 Task: Open Card Card0000000001 in Board Board0000000001 in Workspace WS0000000001 in Trello. Add Member vinny.office2@gmail.com to Card Card0000000001 in Board Board0000000001 in Workspace WS0000000001 in Trello. Add Green Label titled Label0000000001 to Card Card0000000001 in Board Board0000000001 in Workspace WS0000000001 in Trello. Add Checklist CL0000000001 to Card Card0000000001 in Board Board0000000001 in Workspace WS0000000001 in Trello. Add Dates with Start Date as Apr 08 2023 and Due Date as Apr 30 2023 to Card Card0000000001 in Board Board0000000001 in Workspace WS0000000001 in Trello
Action: Mouse moved to (327, 193)
Screenshot: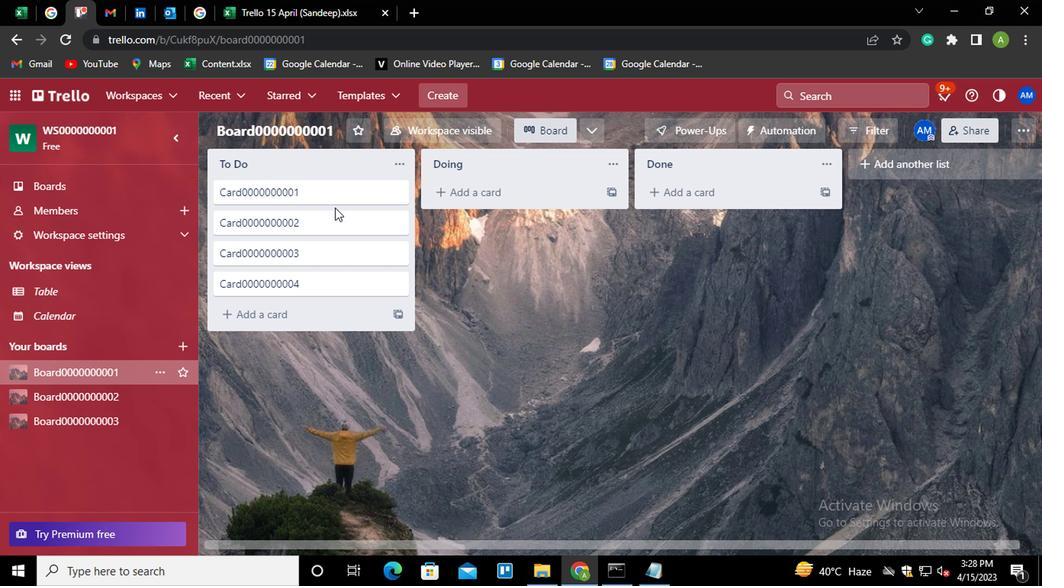 
Action: Mouse pressed left at (327, 193)
Screenshot: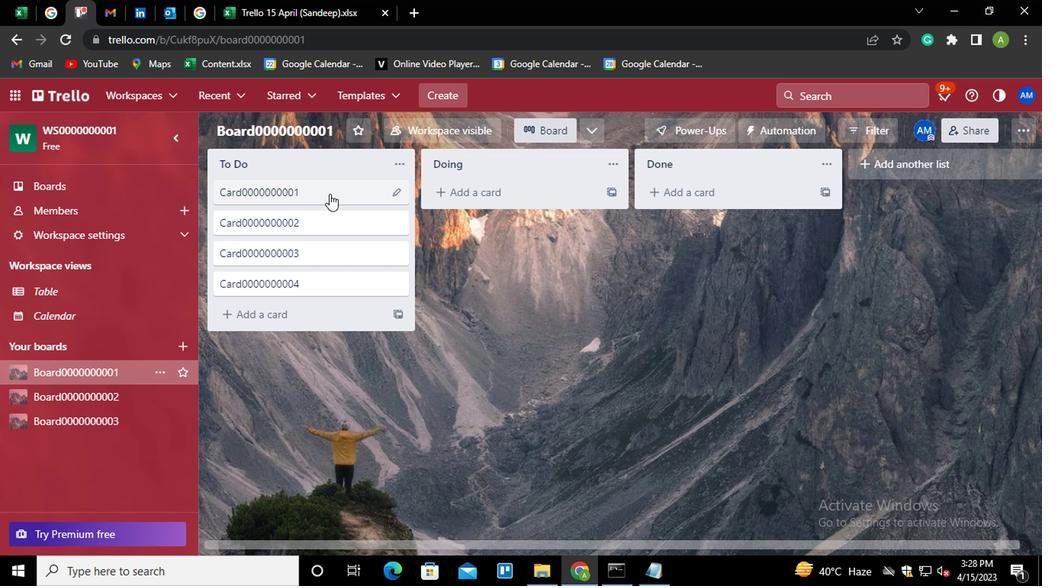 
Action: Mouse moved to (716, 213)
Screenshot: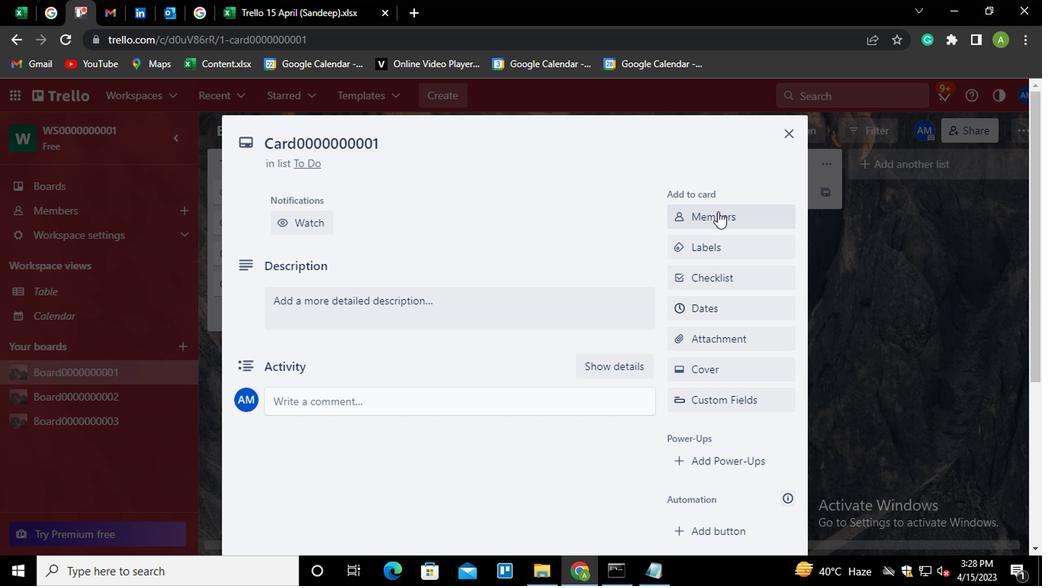 
Action: Mouse pressed left at (716, 213)
Screenshot: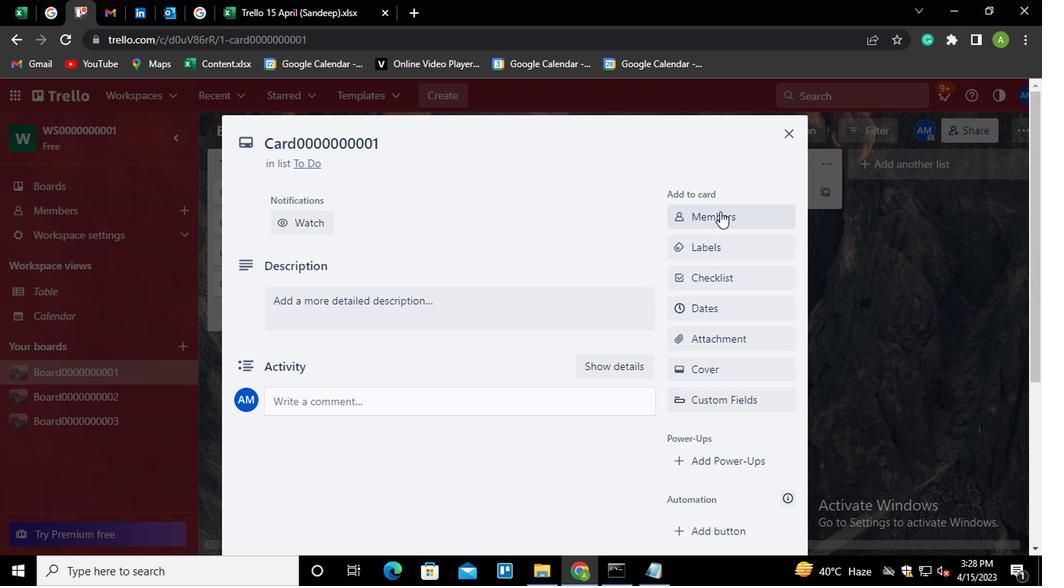 
Action: Key pressed <Key.shift>VINN
Screenshot: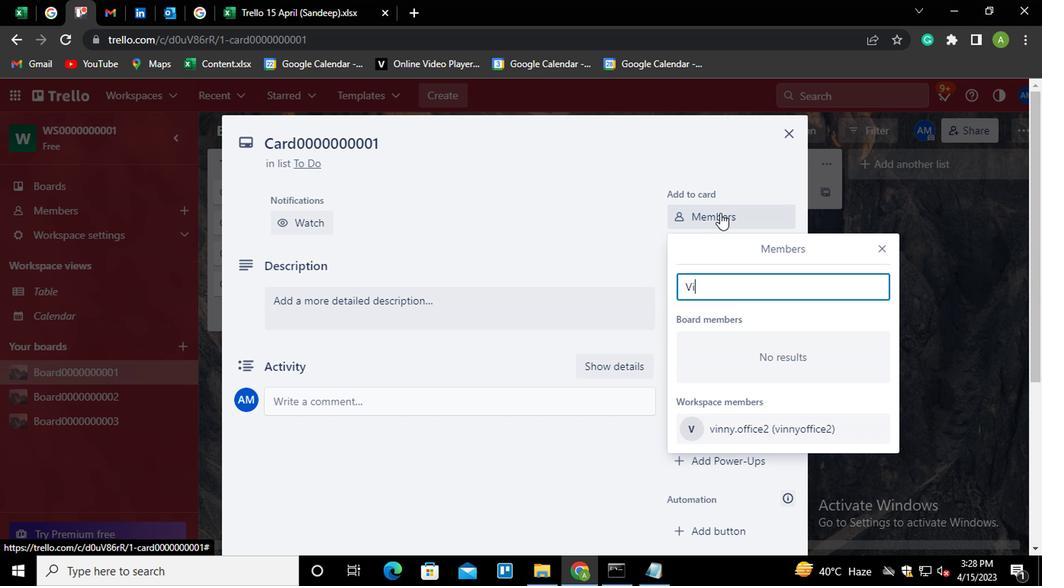 
Action: Mouse moved to (709, 431)
Screenshot: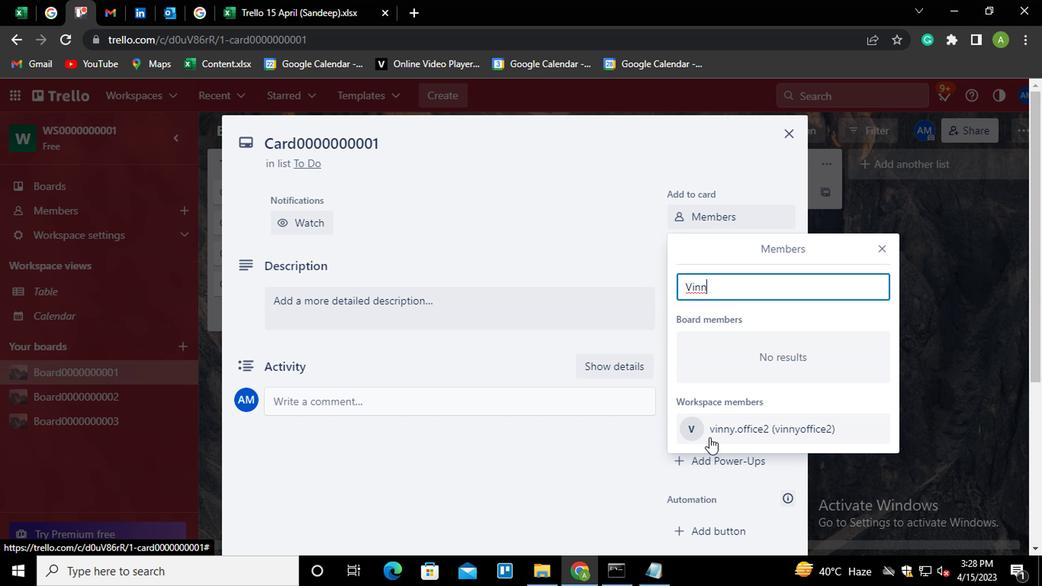 
Action: Mouse pressed left at (709, 431)
Screenshot: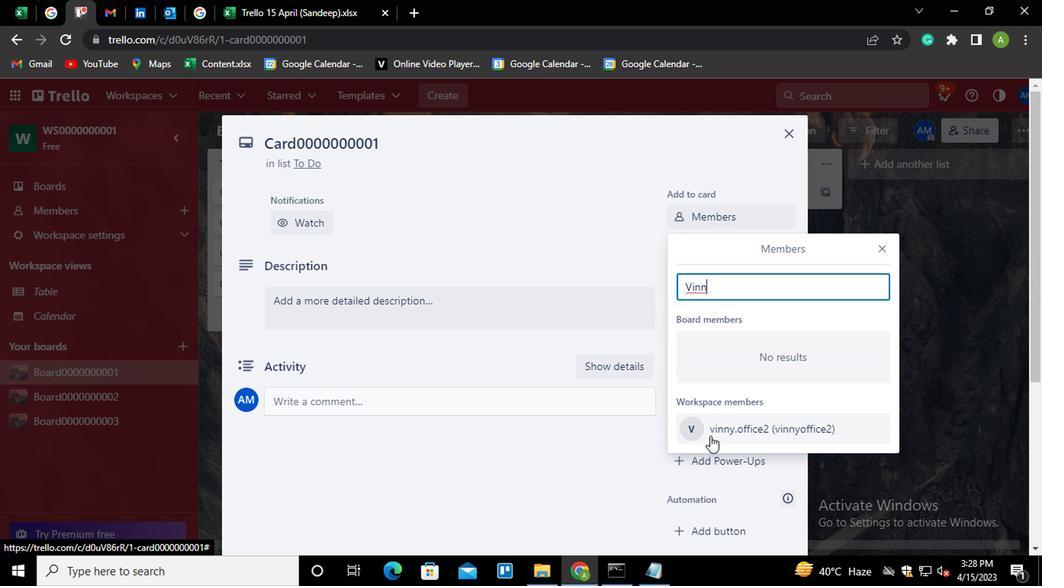 
Action: Mouse moved to (599, 206)
Screenshot: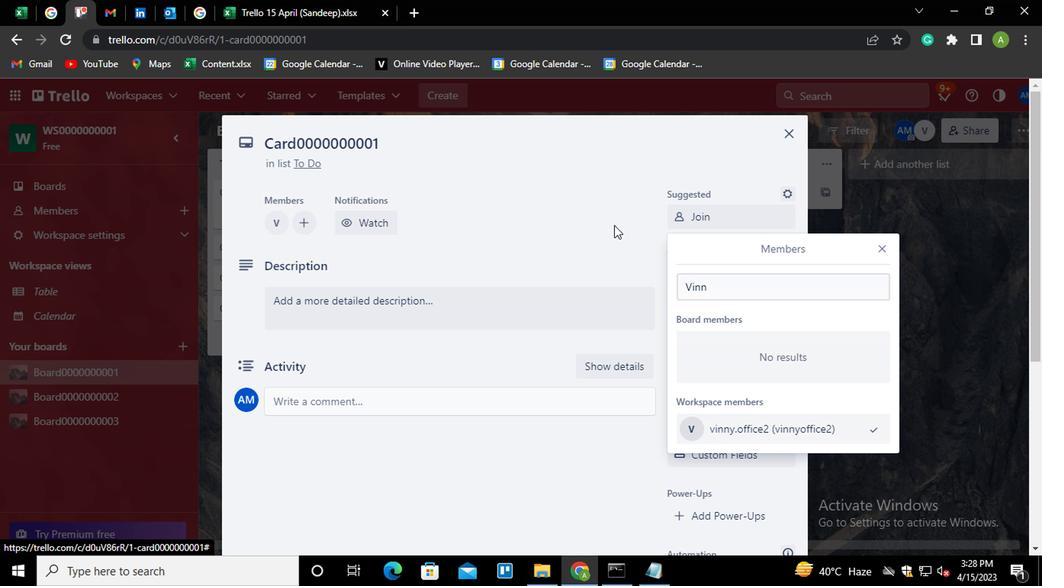 
Action: Mouse pressed left at (599, 206)
Screenshot: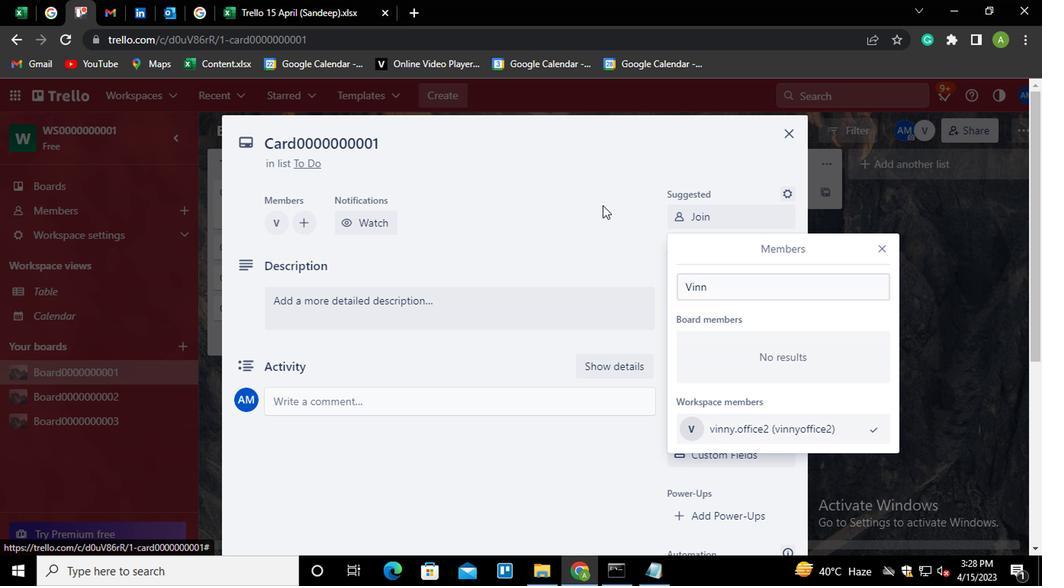 
Action: Mouse moved to (712, 304)
Screenshot: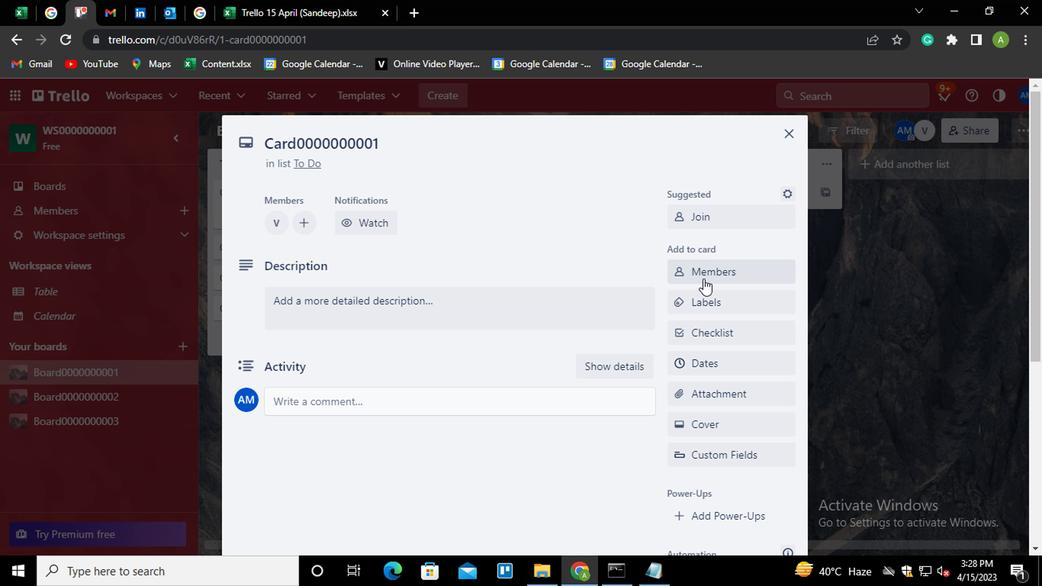 
Action: Mouse pressed left at (712, 304)
Screenshot: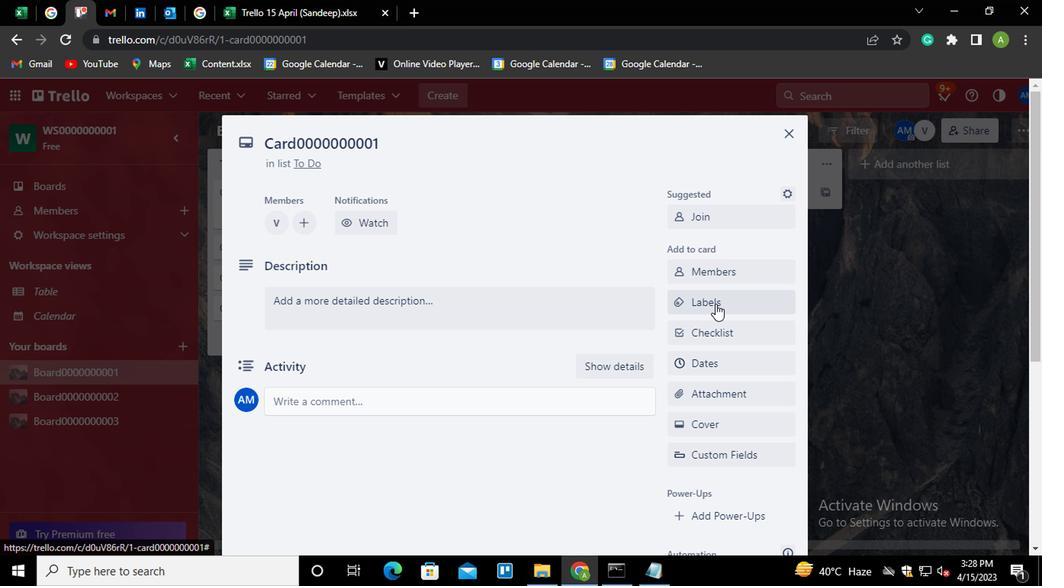 
Action: Mouse moved to (684, 219)
Screenshot: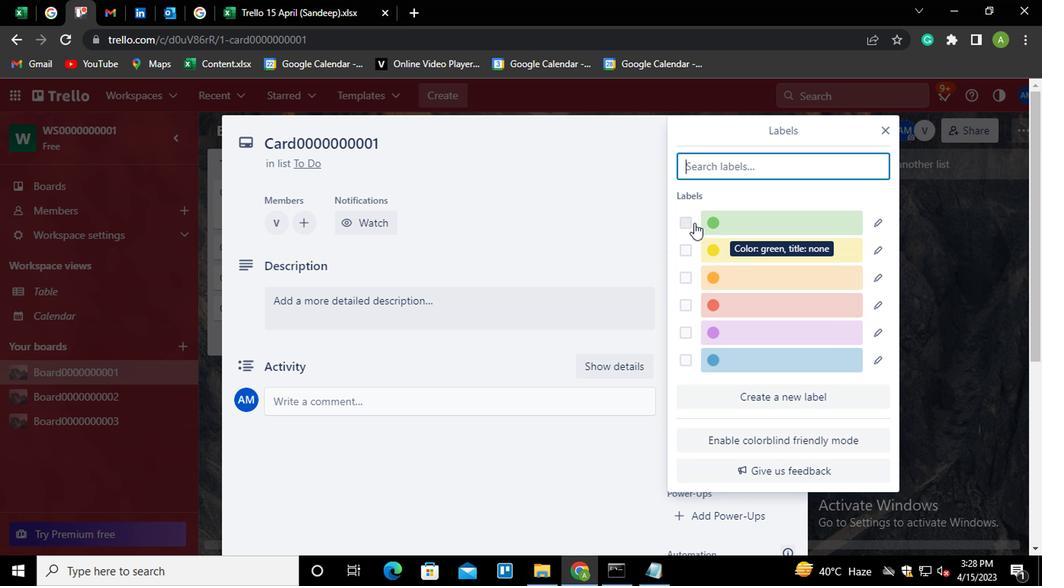 
Action: Mouse pressed left at (684, 219)
Screenshot: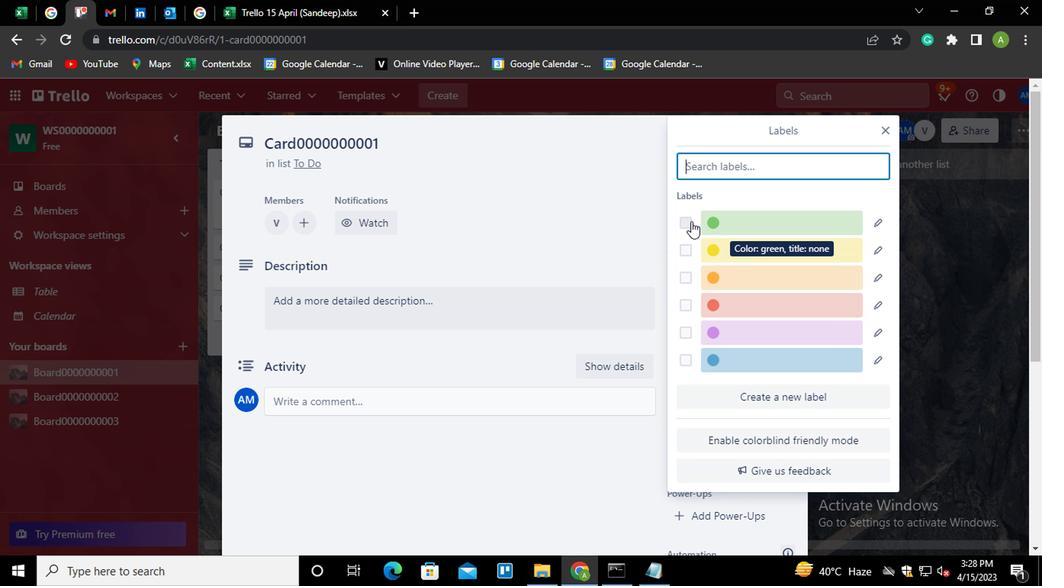 
Action: Mouse moved to (871, 221)
Screenshot: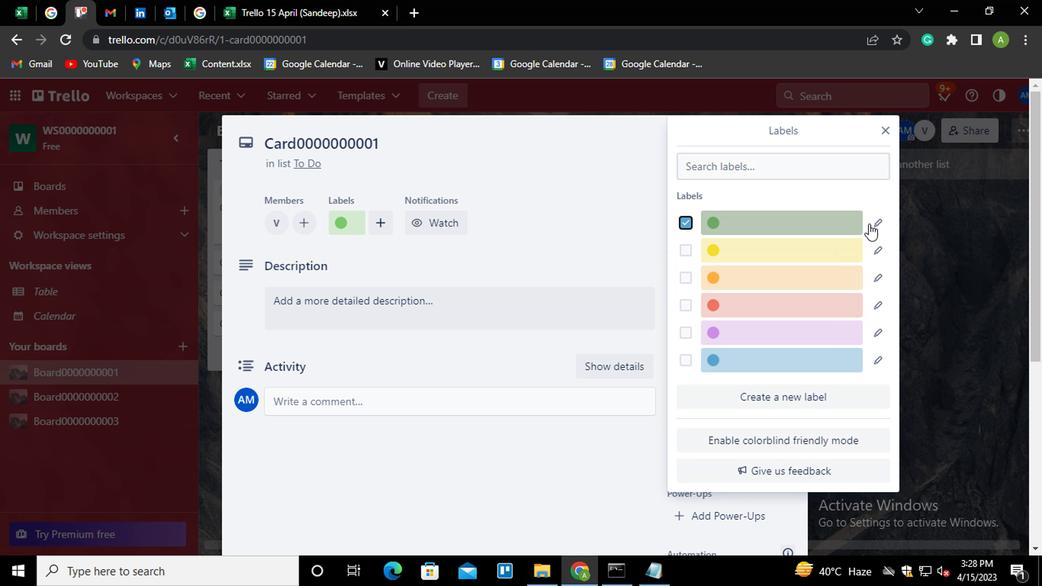 
Action: Mouse pressed left at (871, 221)
Screenshot: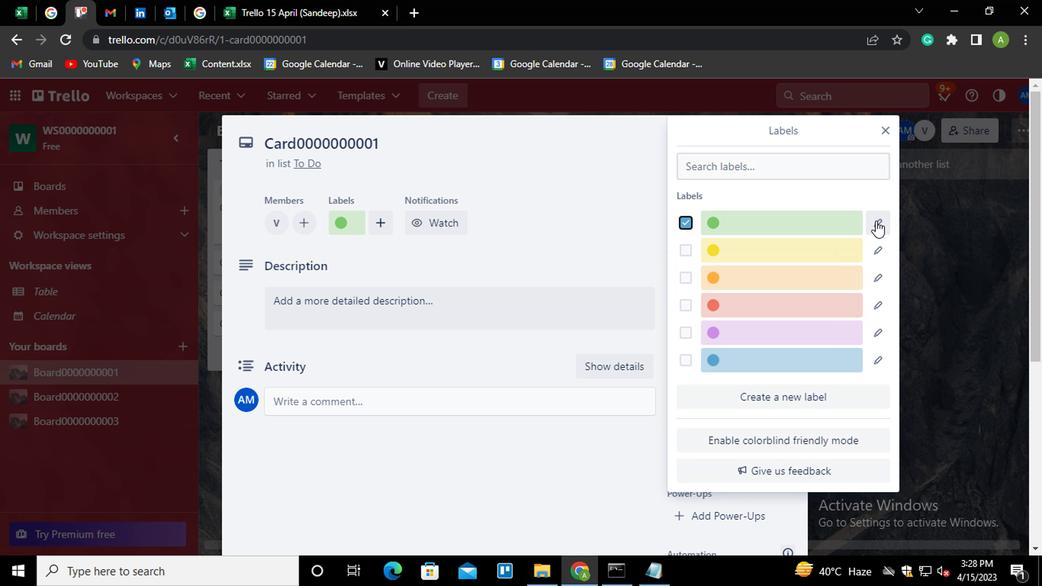 
Action: Mouse moved to (850, 227)
Screenshot: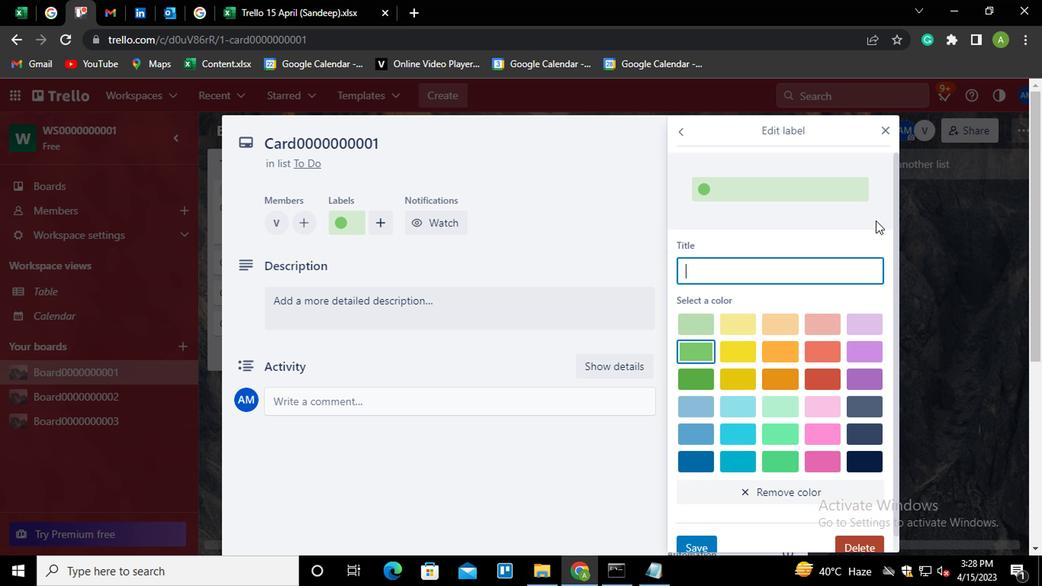 
Action: Key pressed <Key.shift><Key.shift><Key.shift><Key.shift><Key.shift><Key.shift><Key.shift><Key.shift><Key.shift><Key.shift><Key.shift><Key.shift><Key.shift><Key.shift><Key.shift><Key.shift><Key.shift><Key.shift><Key.shift><Key.shift>LABEL0000000001
Screenshot: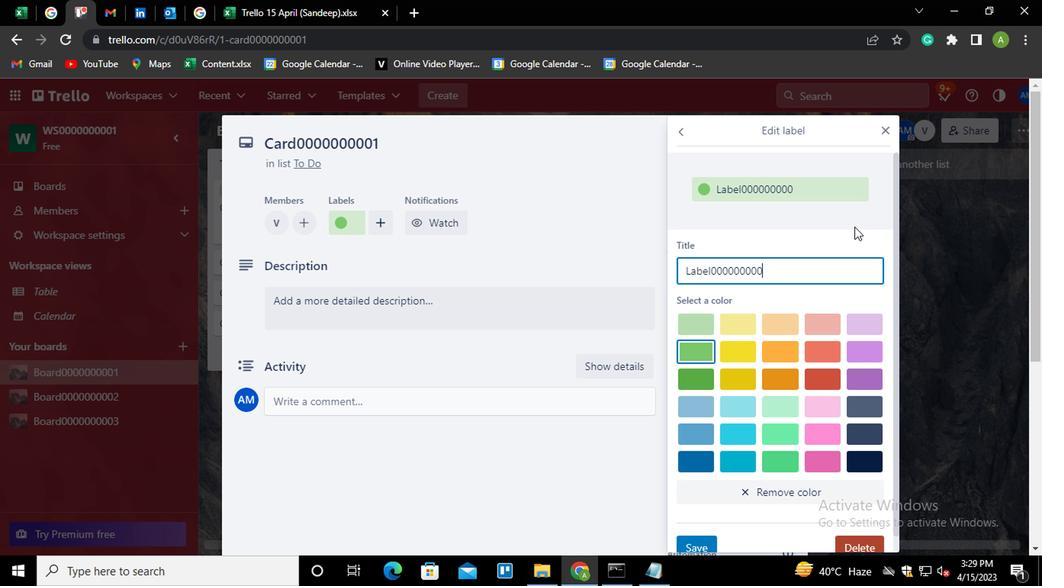
Action: Mouse moved to (700, 536)
Screenshot: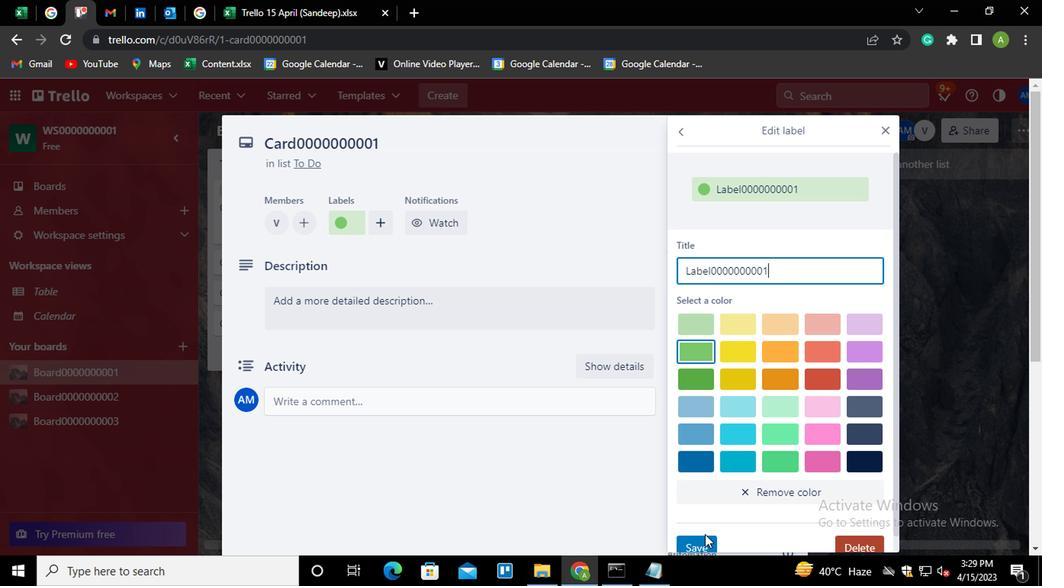 
Action: Mouse pressed left at (700, 536)
Screenshot: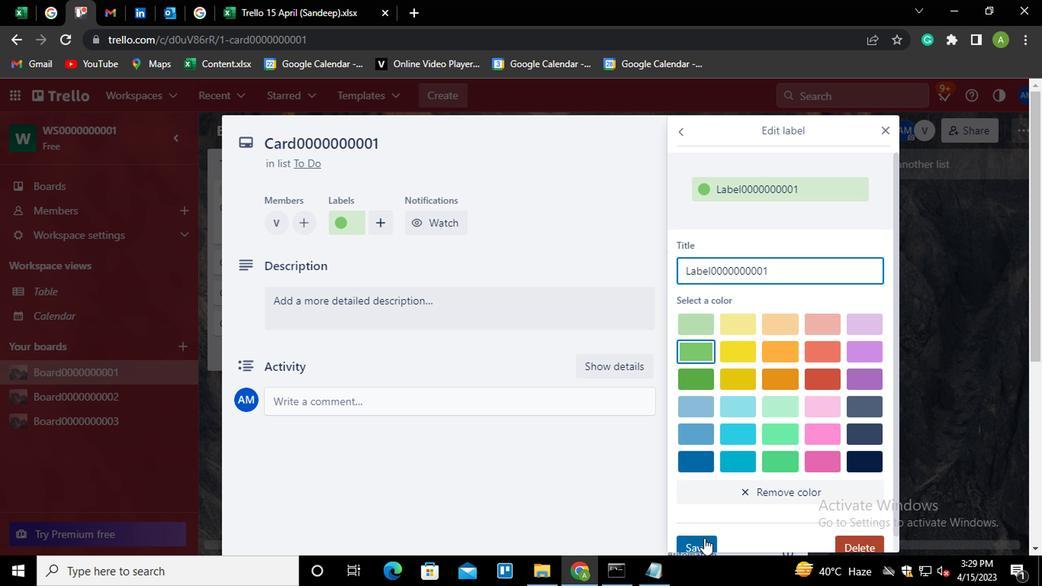 
Action: Mouse moved to (621, 217)
Screenshot: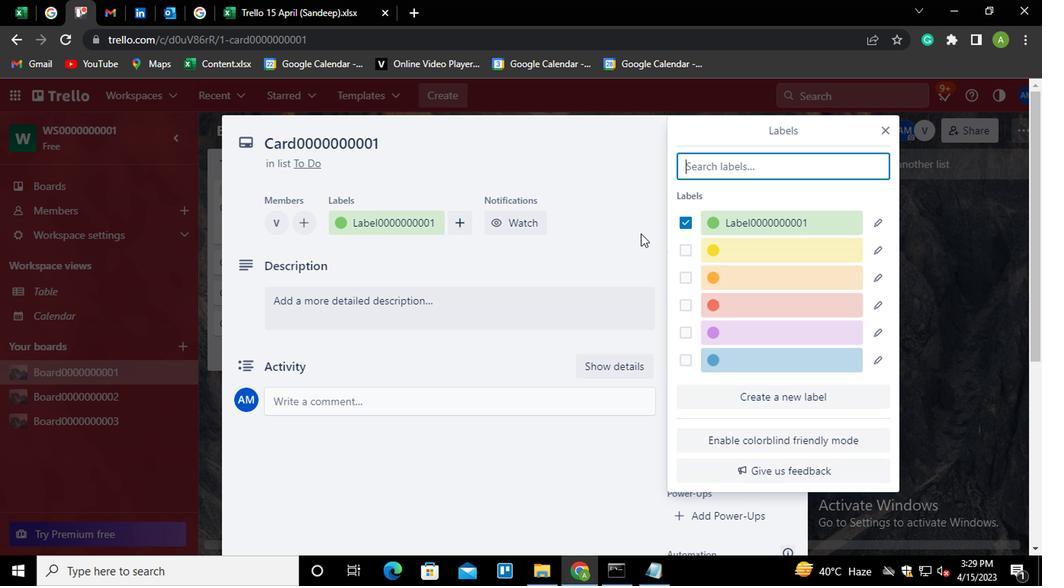 
Action: Mouse pressed left at (621, 217)
Screenshot: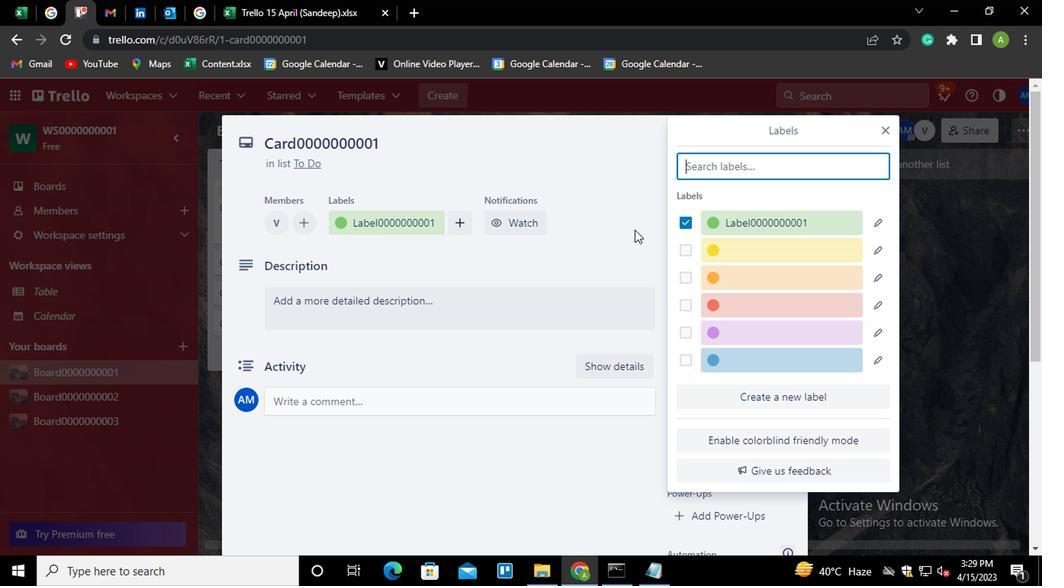 
Action: Mouse moved to (712, 332)
Screenshot: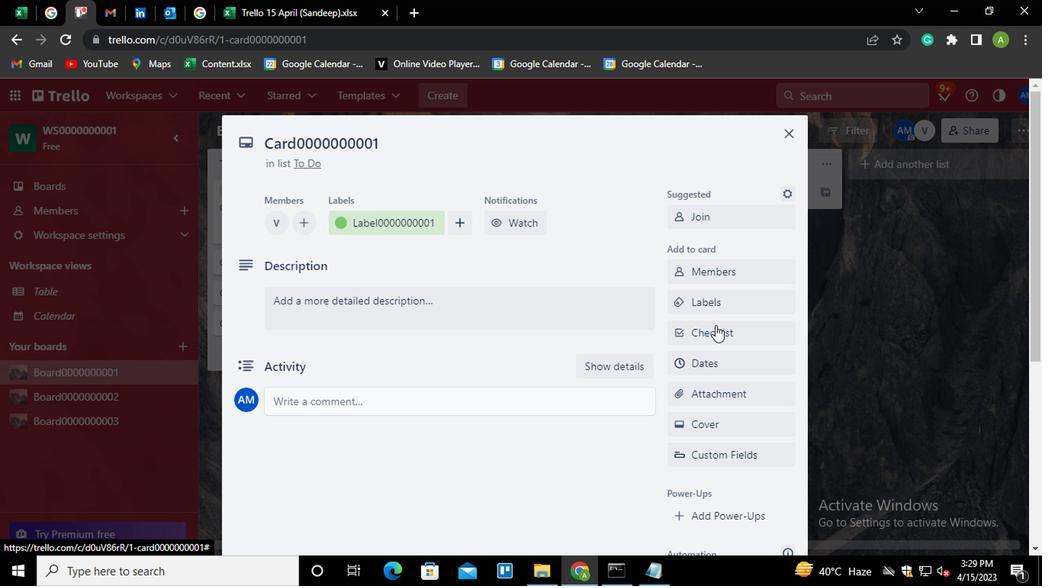 
Action: Mouse pressed left at (712, 332)
Screenshot: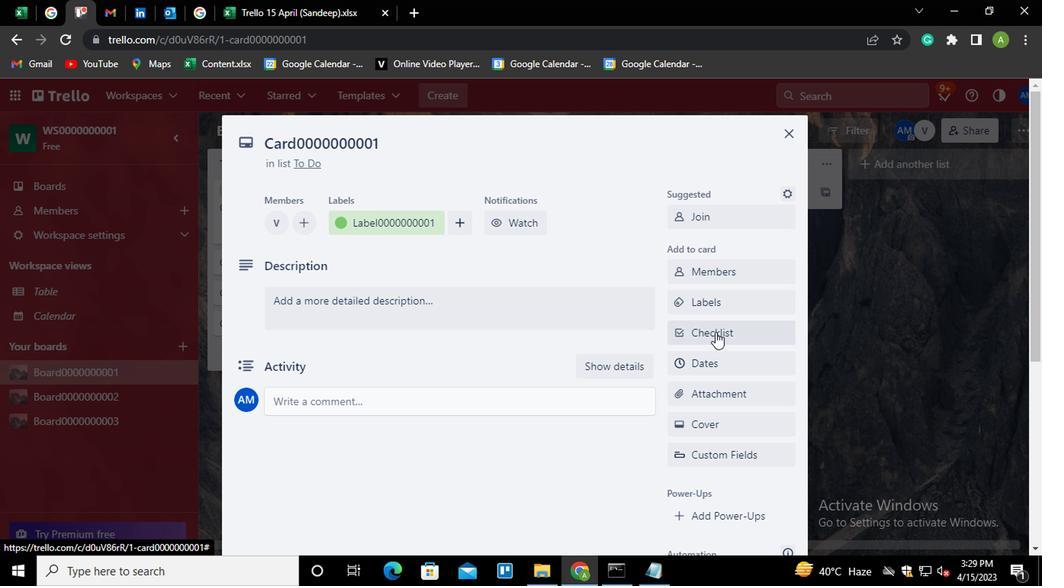 
Action: Key pressed <Key.shift>CL0000000001
Screenshot: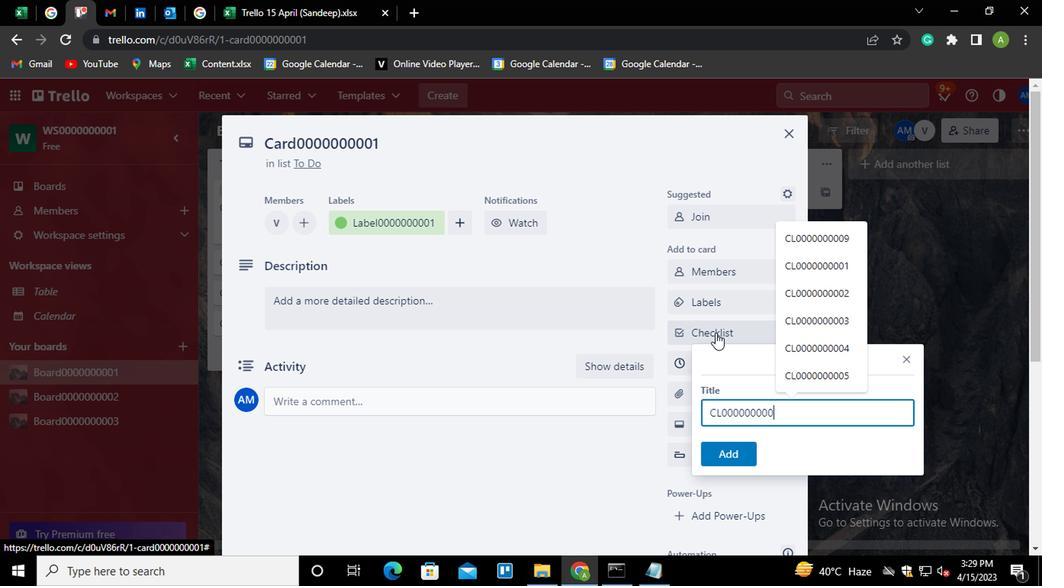 
Action: Mouse moved to (722, 454)
Screenshot: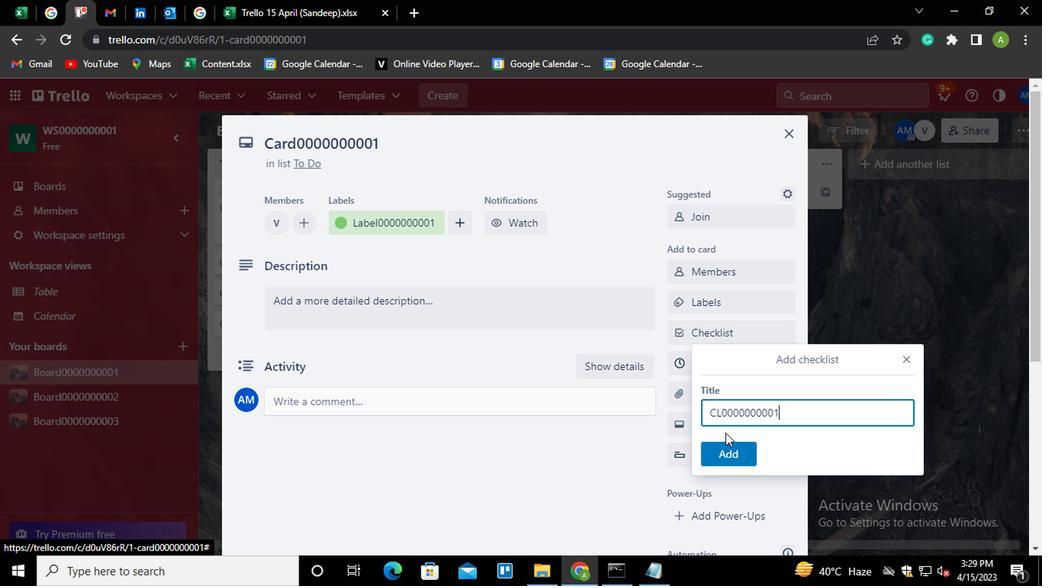 
Action: Mouse pressed left at (722, 454)
Screenshot: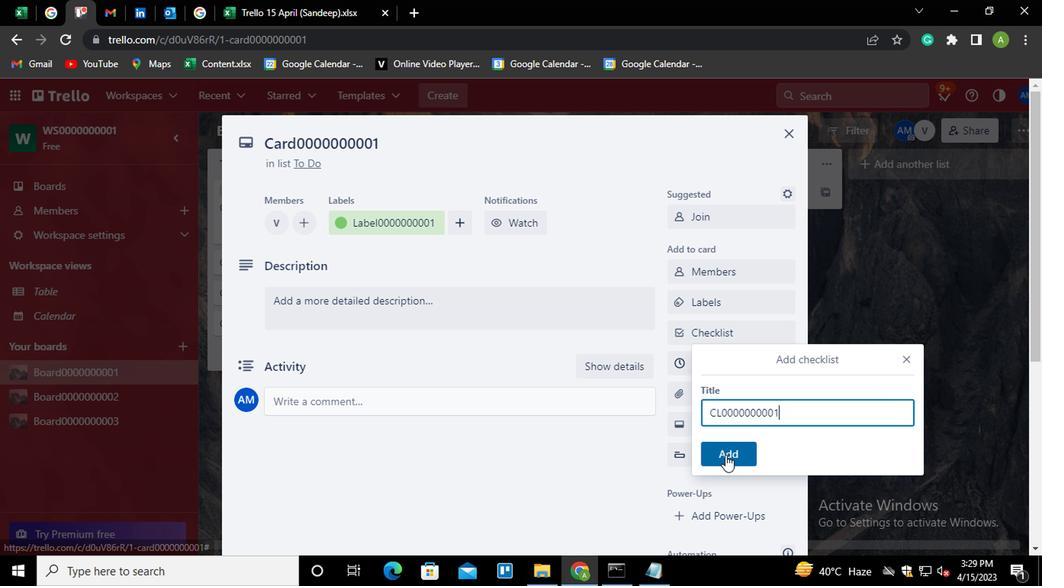 
Action: Mouse moved to (705, 368)
Screenshot: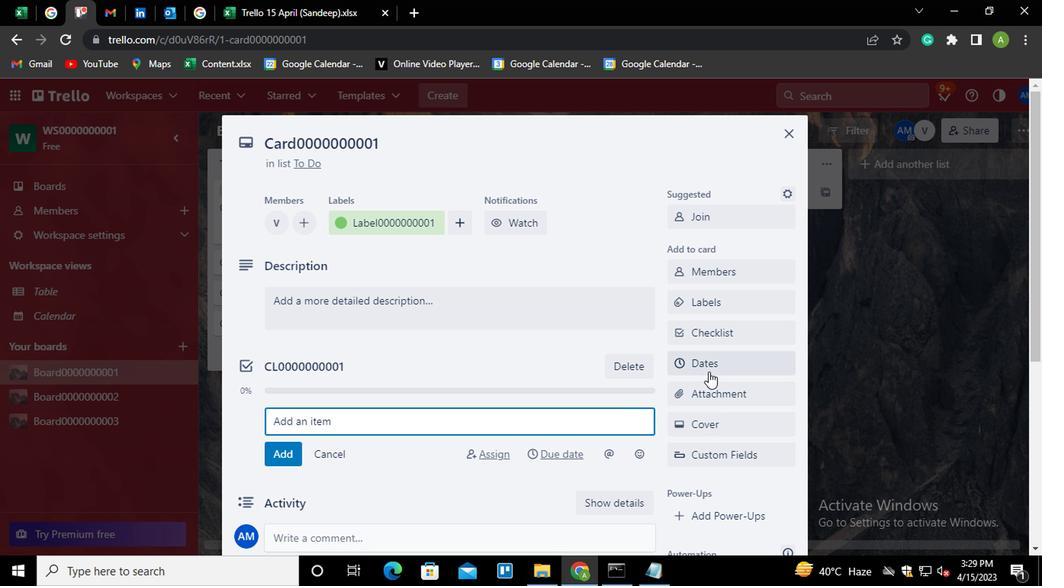 
Action: Mouse pressed left at (705, 368)
Screenshot: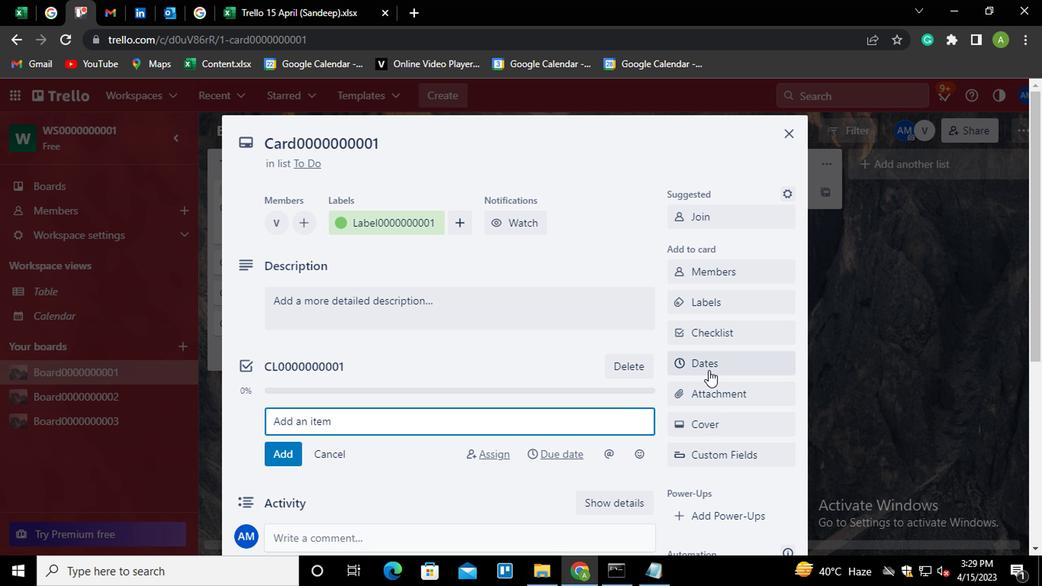 
Action: Mouse moved to (680, 402)
Screenshot: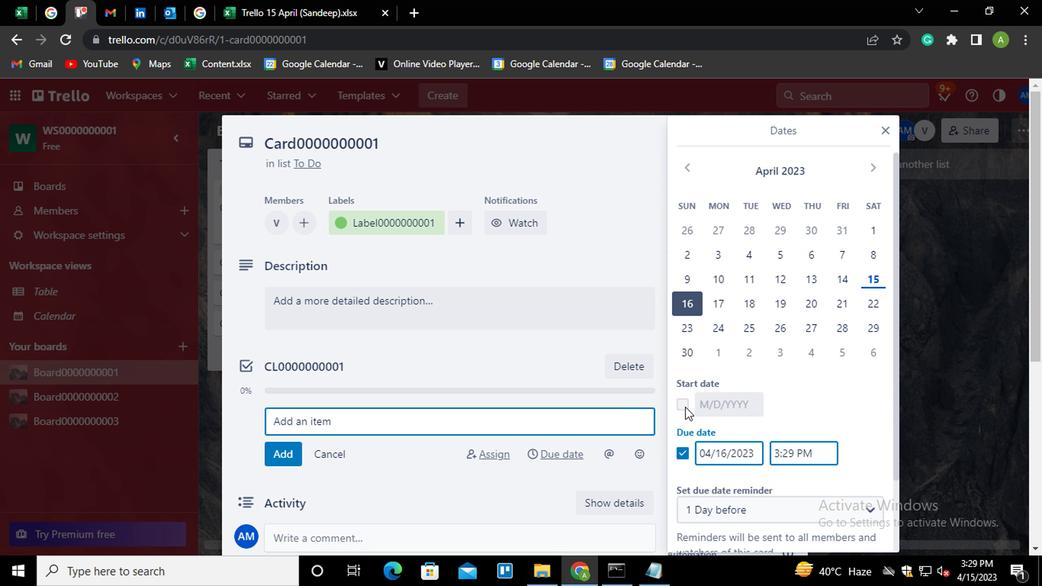 
Action: Mouse pressed left at (680, 402)
Screenshot: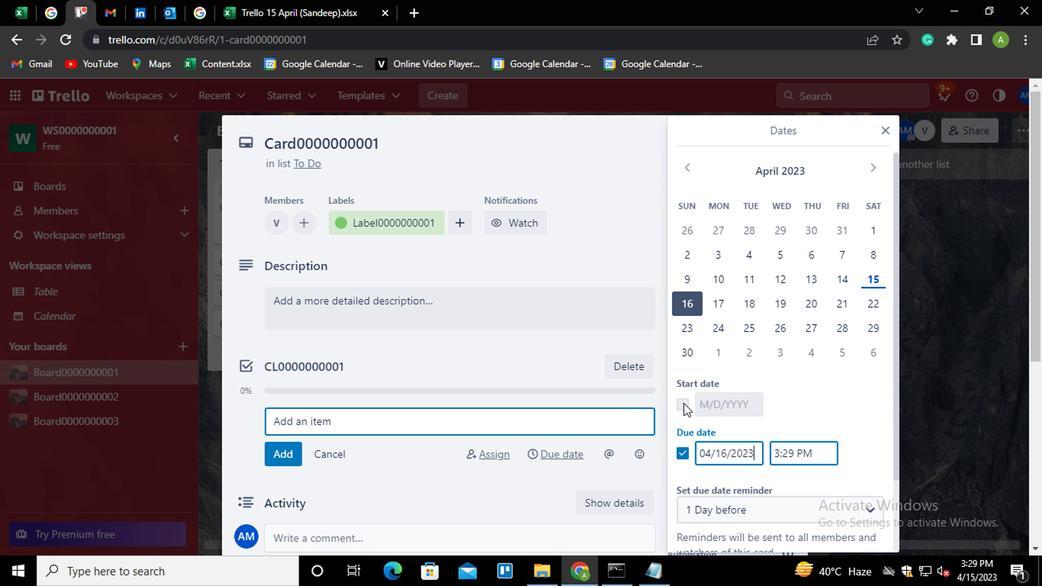 
Action: Mouse moved to (721, 405)
Screenshot: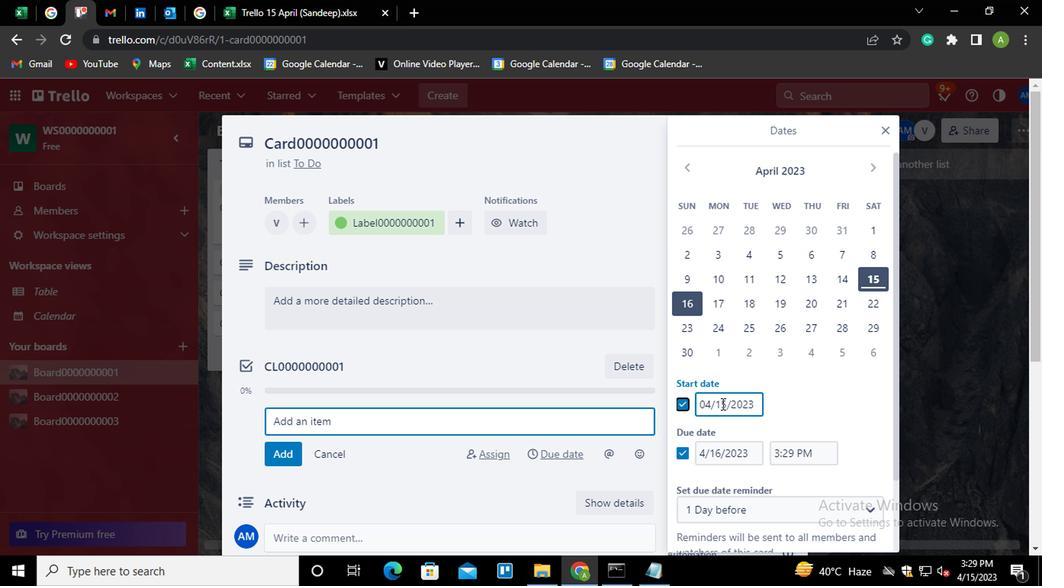 
Action: Mouse pressed left at (721, 405)
Screenshot: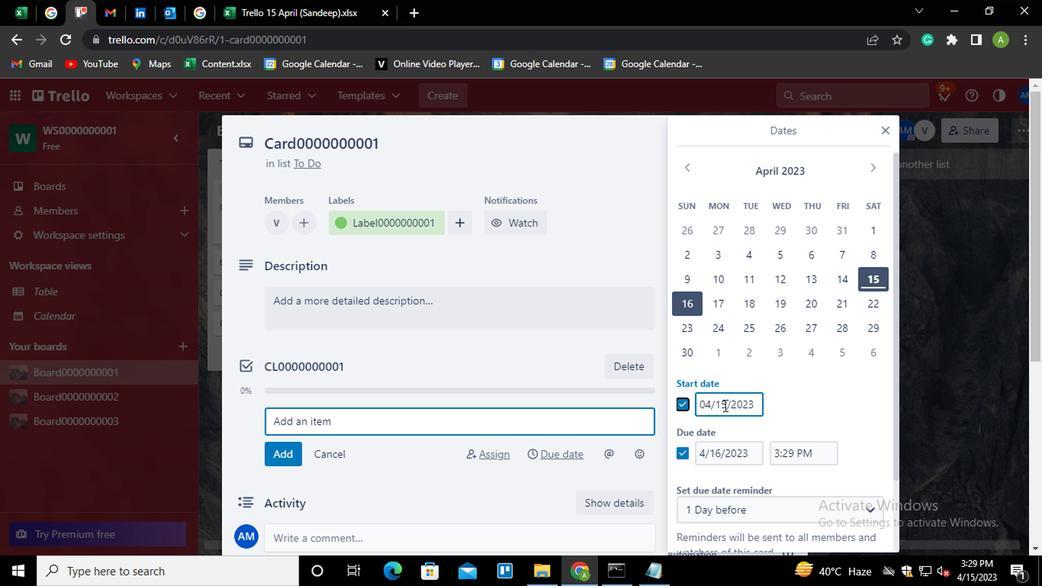 
Action: Mouse moved to (726, 405)
Screenshot: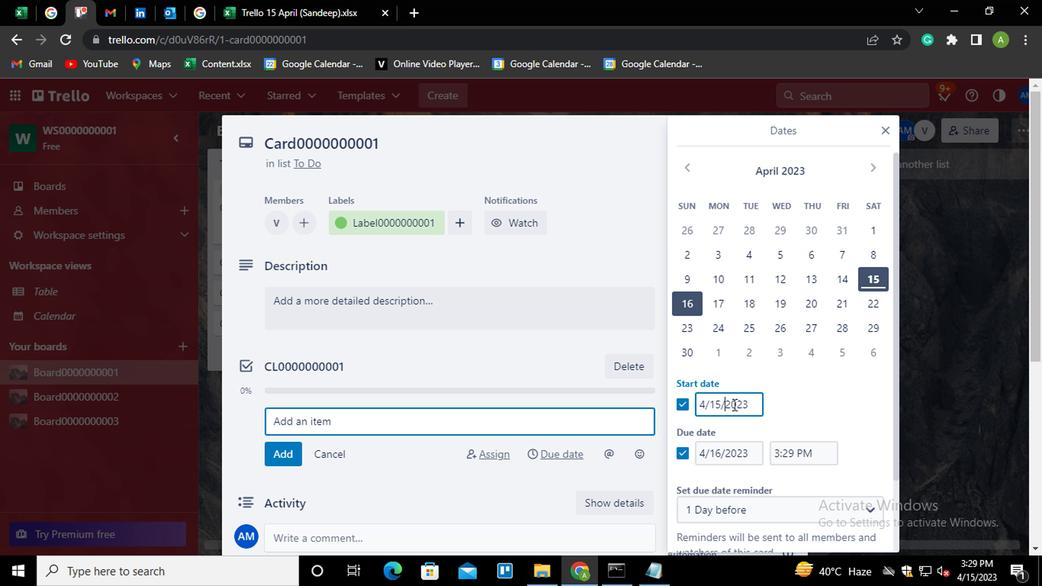 
Action: Key pressed <Key.left><Key.backspace><Key.backspace>8
Screenshot: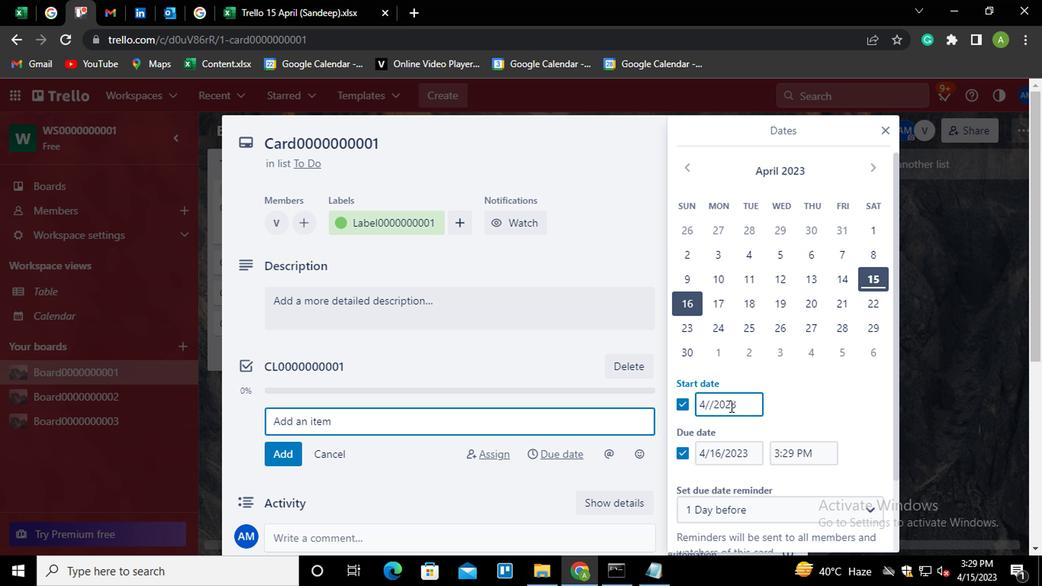 
Action: Mouse moved to (718, 452)
Screenshot: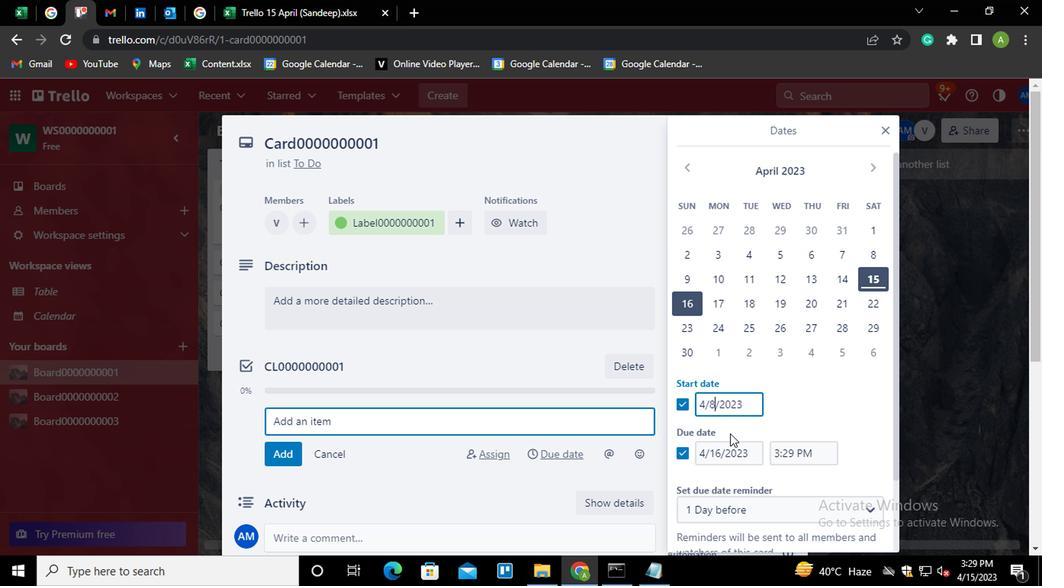 
Action: Mouse pressed left at (718, 452)
Screenshot: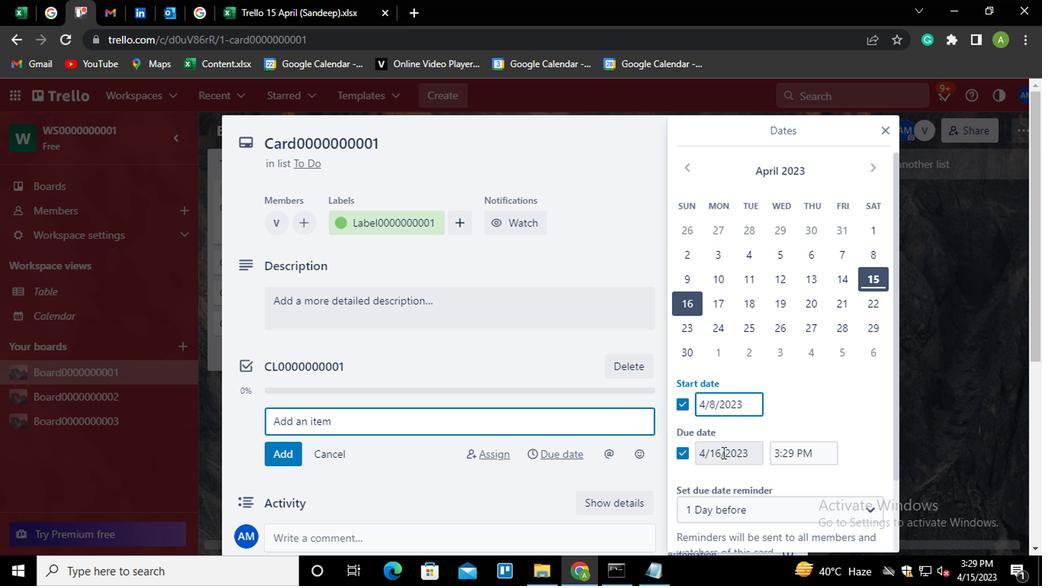 
Action: Mouse moved to (764, 456)
Screenshot: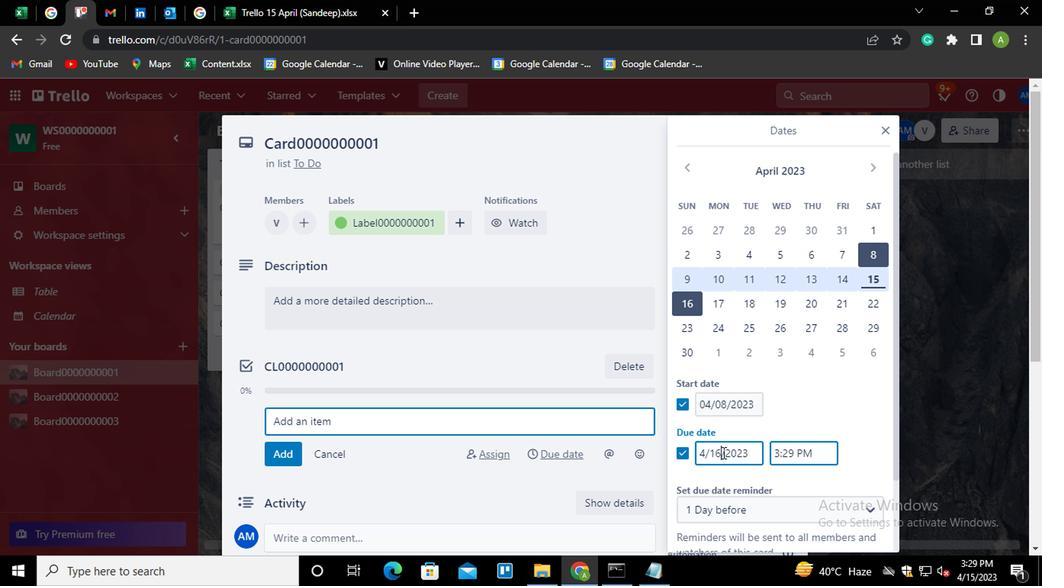 
Action: Key pressed <Key.backspace><Key.backspace>30<Key.enter>
Screenshot: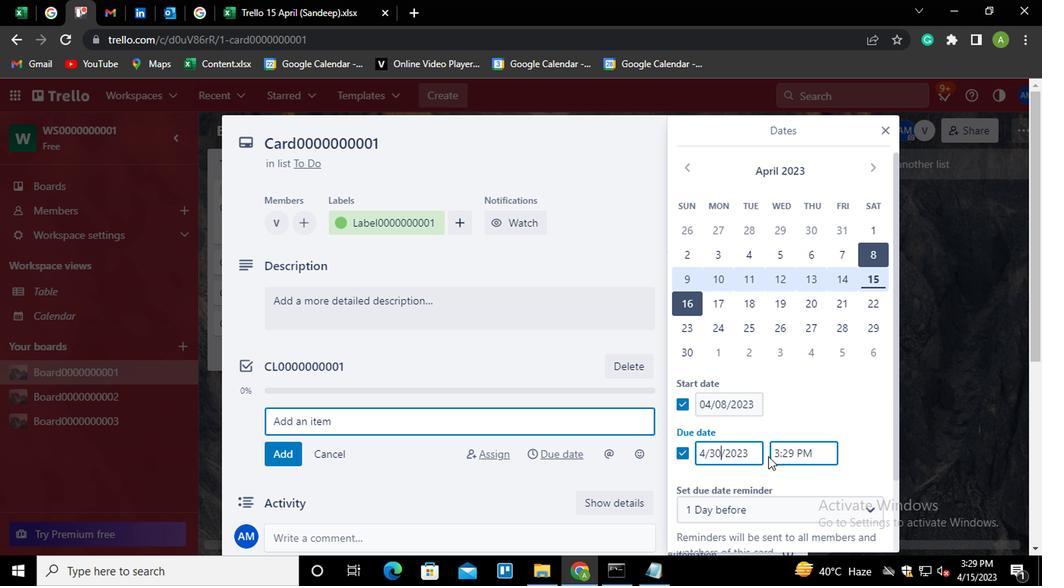 
Action: Mouse moved to (589, 350)
Screenshot: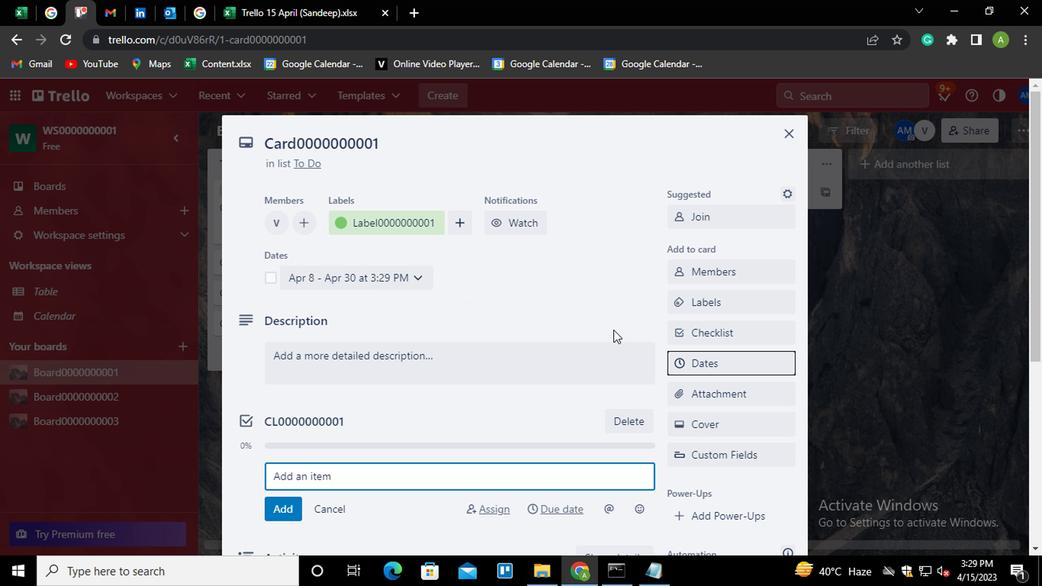
Action: Mouse scrolled (589, 349) with delta (0, -1)
Screenshot: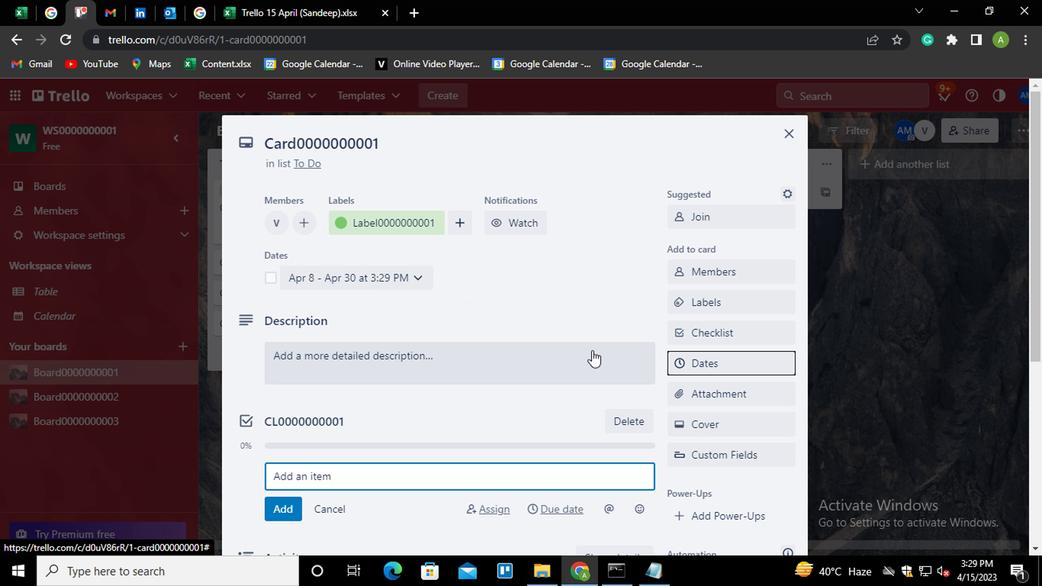 
Action: Key pressed <Key.f8>
Screenshot: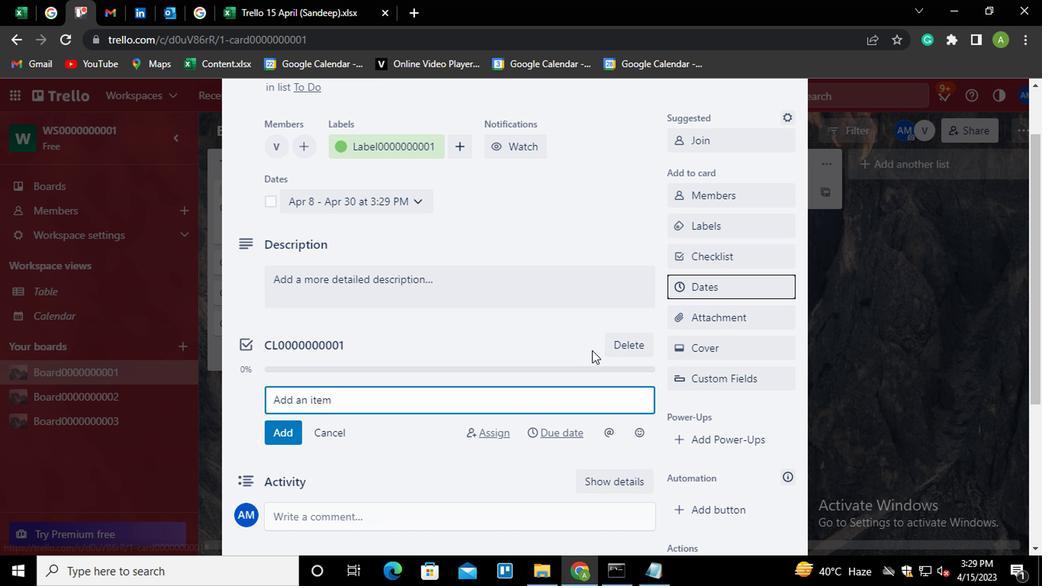 
